 Task: Create a due date automation trigger when advanced on, 2 working days before a card is due add fields with custom fields "Resume" completed at 11:00 AM.
Action: Mouse moved to (991, 79)
Screenshot: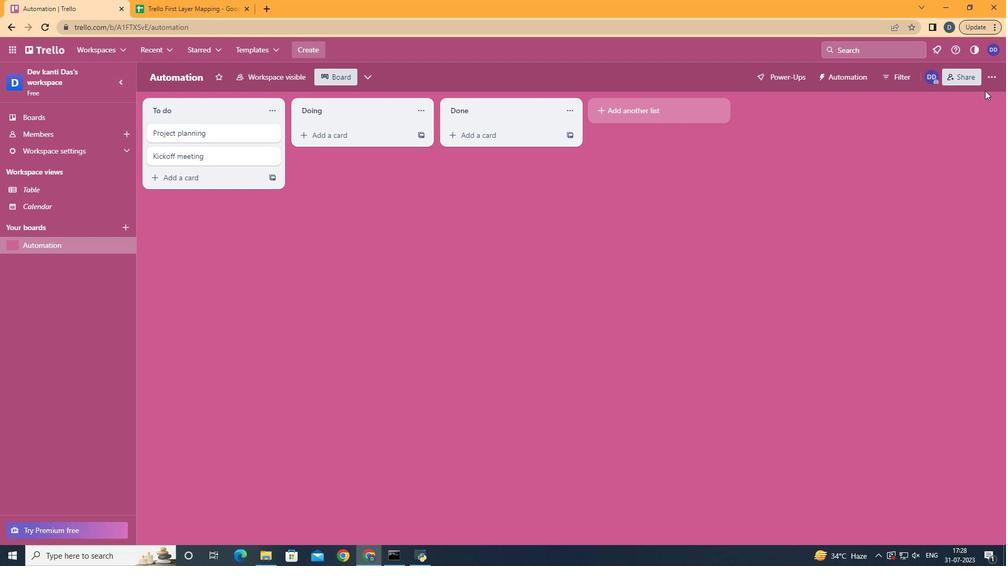 
Action: Mouse pressed left at (991, 79)
Screenshot: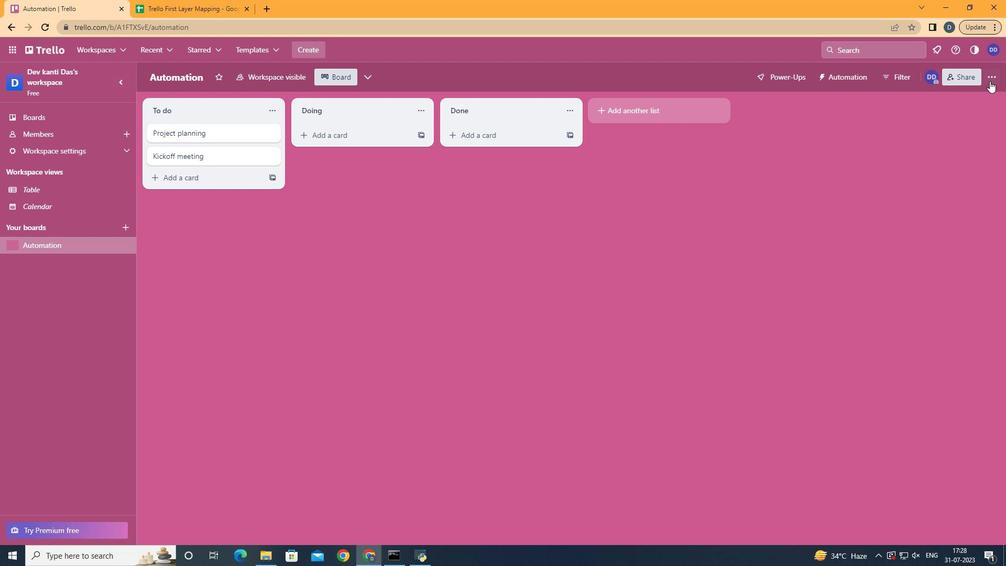
Action: Mouse moved to (896, 220)
Screenshot: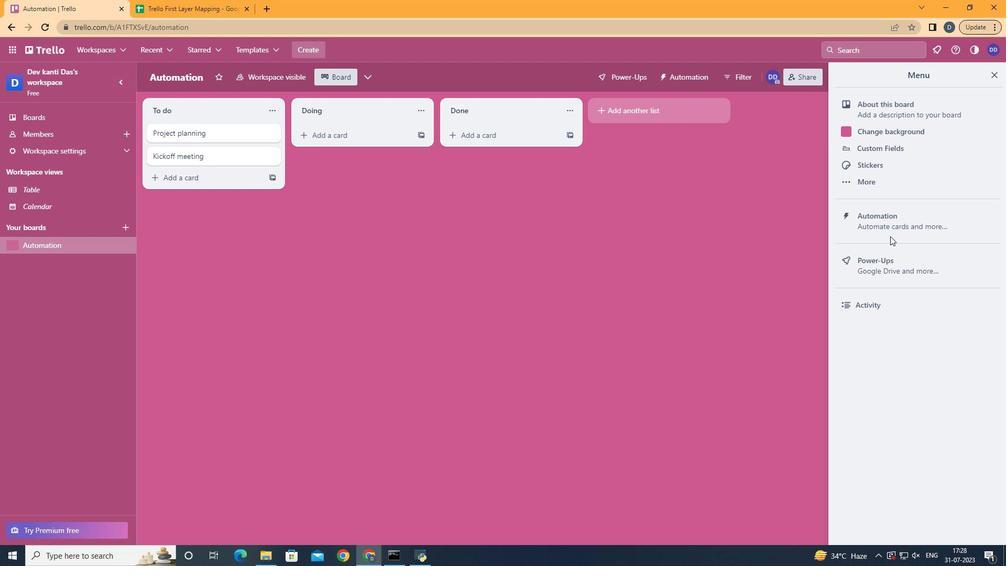 
Action: Mouse pressed left at (896, 220)
Screenshot: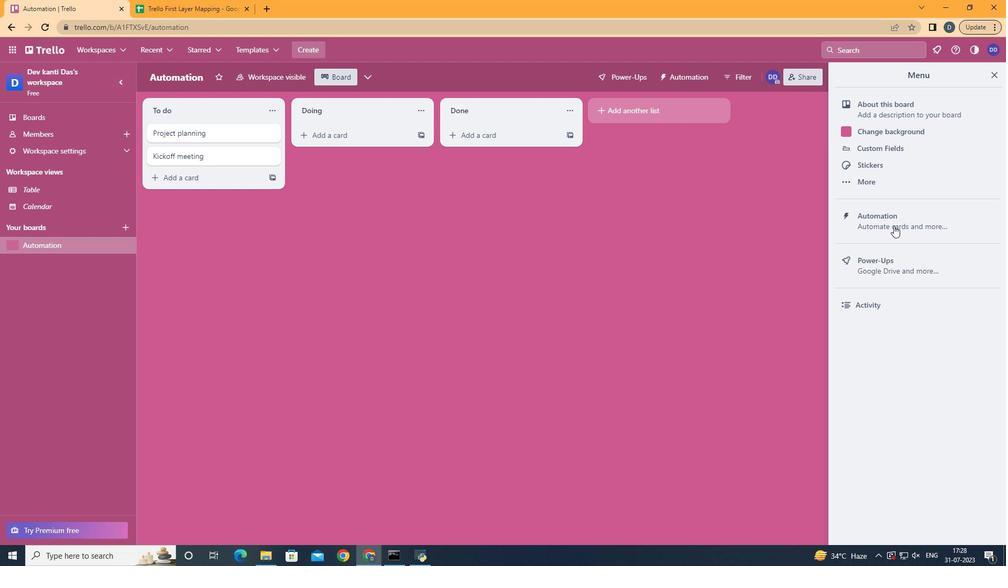 
Action: Mouse moved to (202, 205)
Screenshot: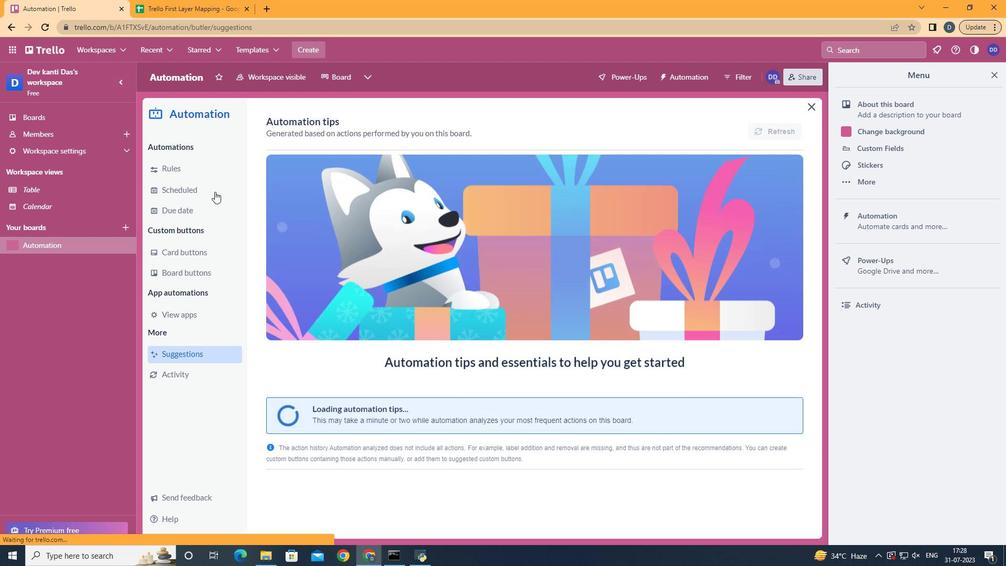 
Action: Mouse pressed left at (202, 205)
Screenshot: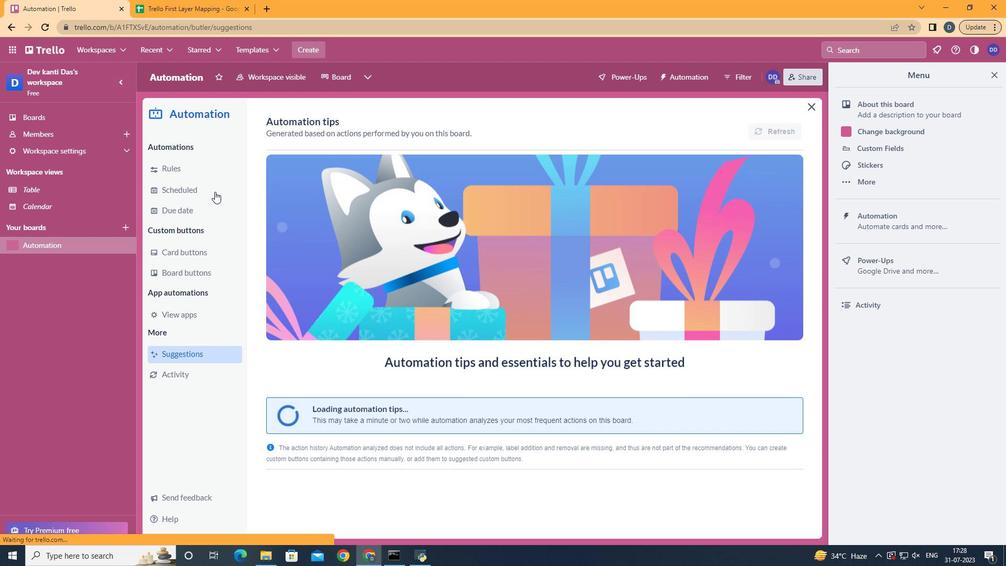 
Action: Mouse moved to (728, 128)
Screenshot: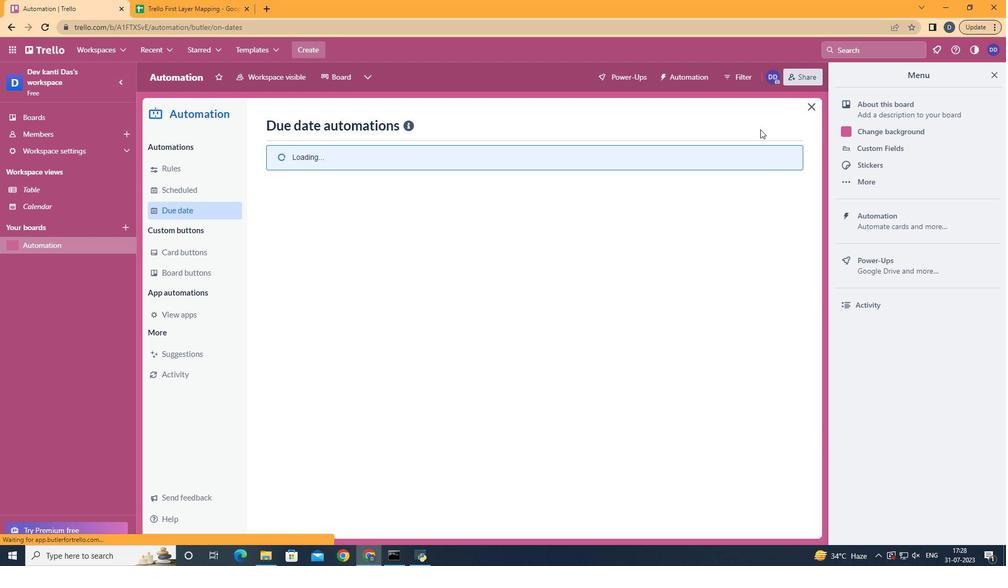 
Action: Mouse pressed left at (728, 128)
Screenshot: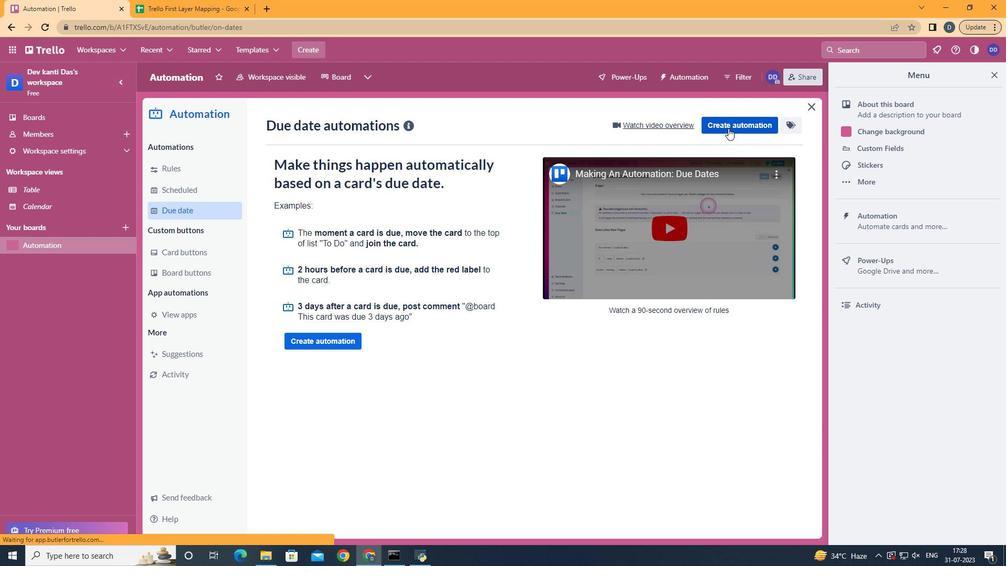 
Action: Mouse moved to (597, 222)
Screenshot: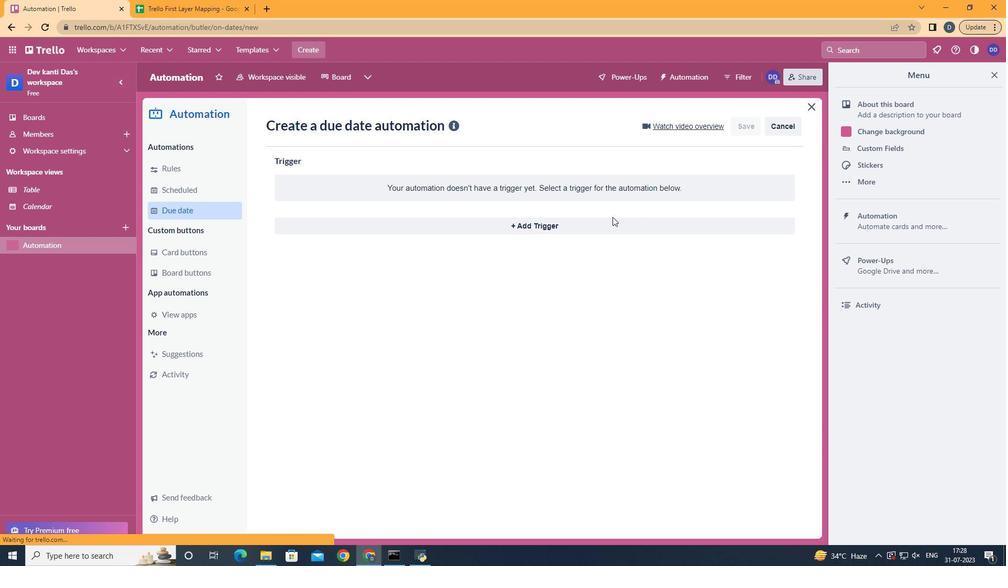 
Action: Mouse pressed left at (597, 222)
Screenshot: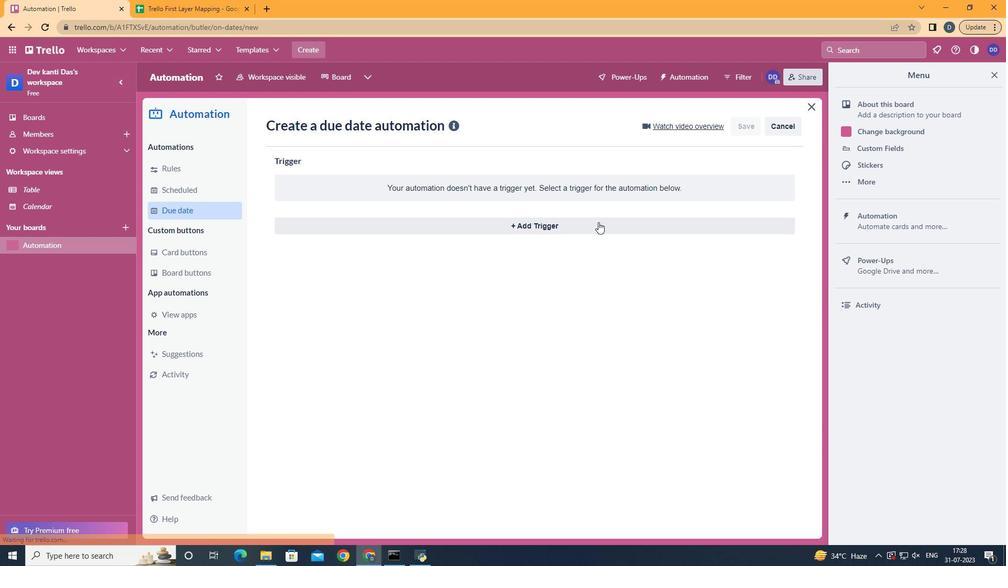 
Action: Mouse moved to (337, 425)
Screenshot: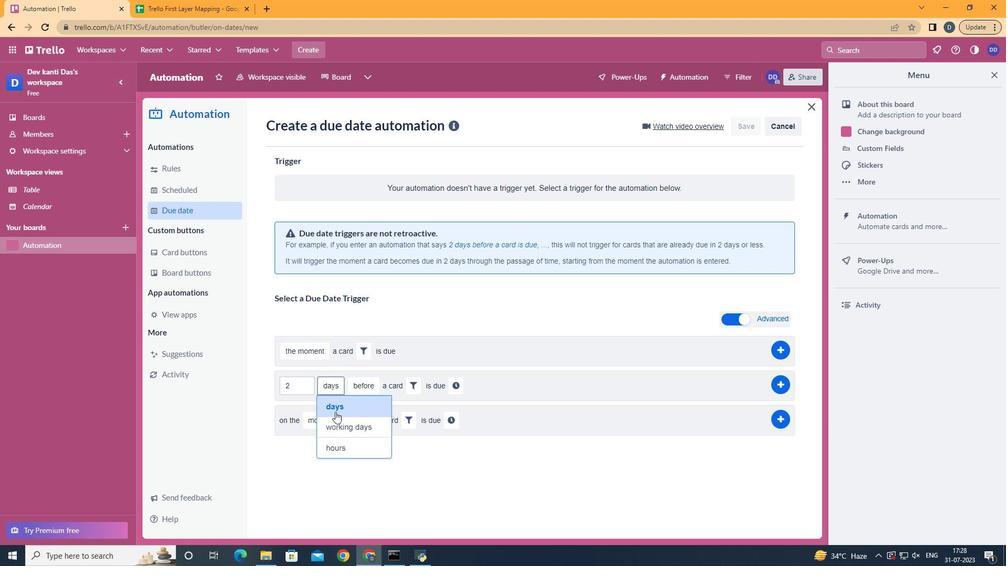 
Action: Mouse pressed left at (337, 425)
Screenshot: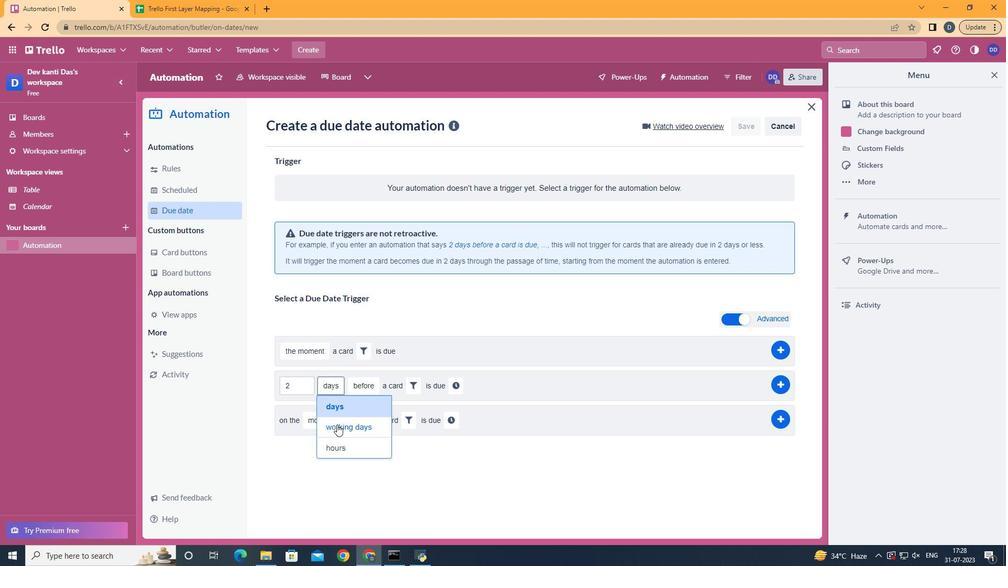 
Action: Mouse moved to (447, 387)
Screenshot: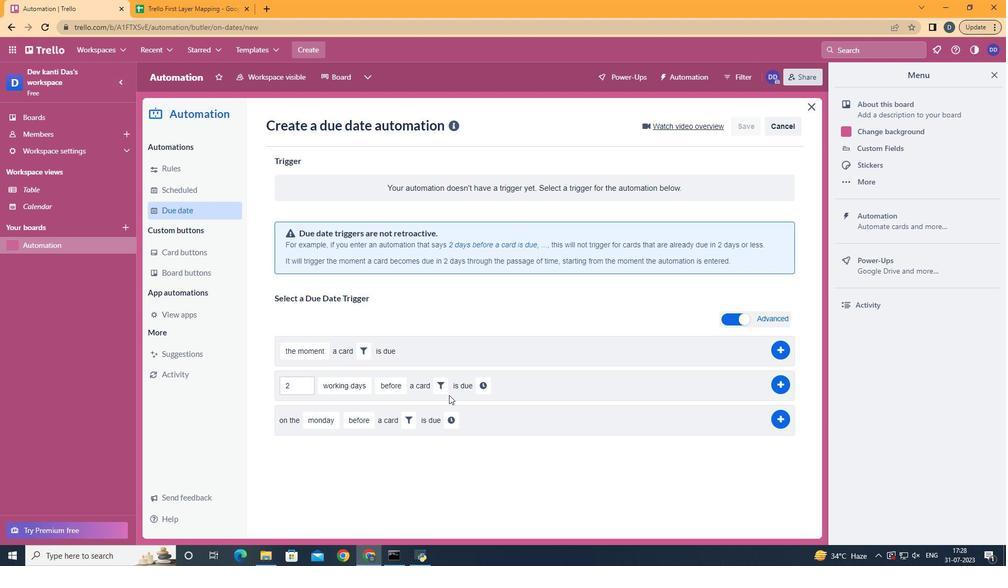 
Action: Mouse pressed left at (447, 387)
Screenshot: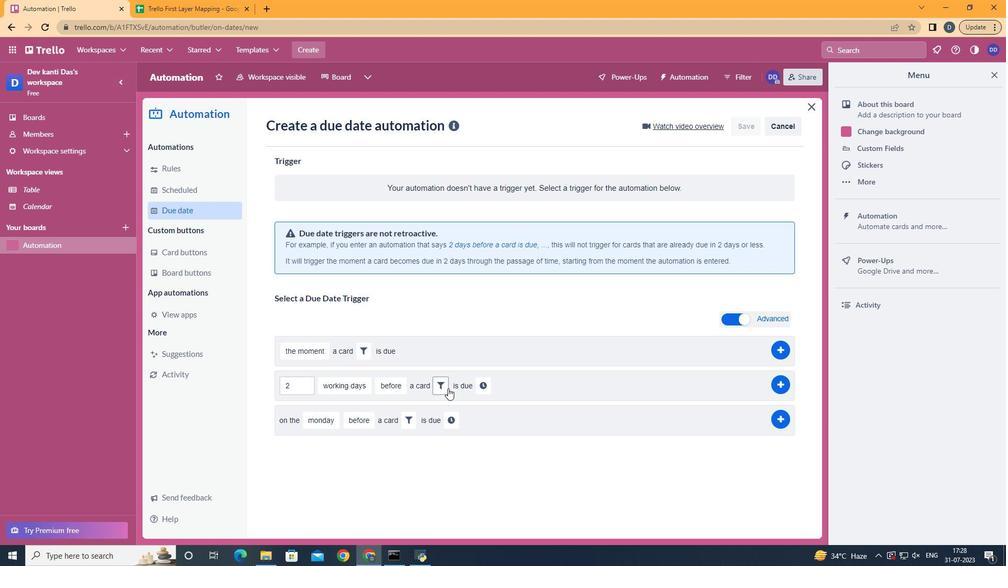 
Action: Mouse moved to (606, 422)
Screenshot: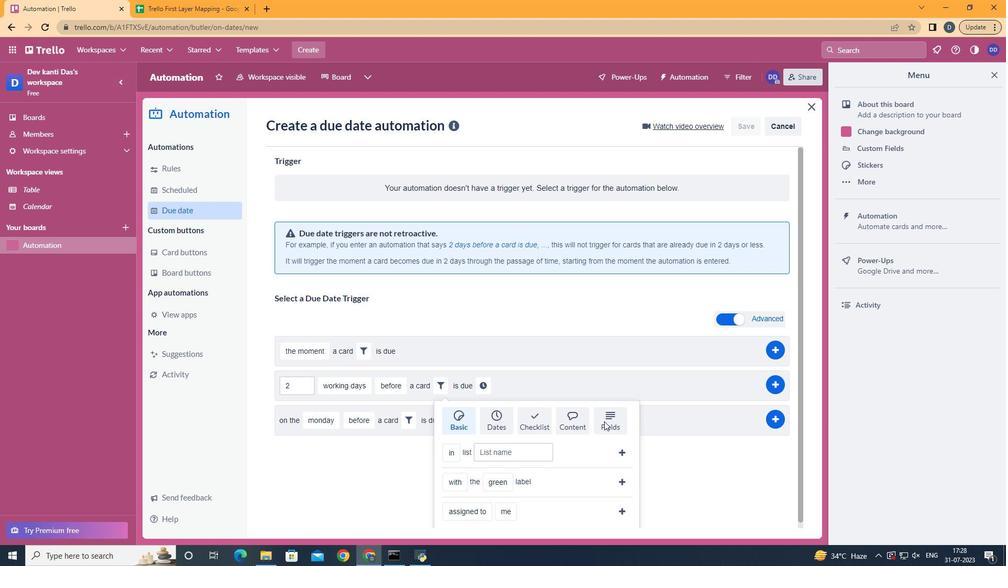 
Action: Mouse pressed left at (606, 422)
Screenshot: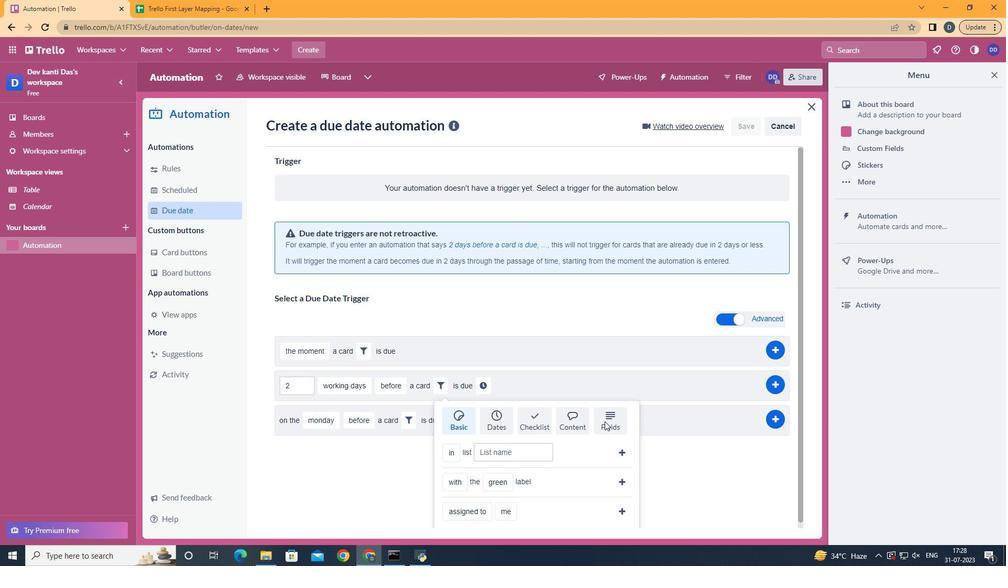 
Action: Mouse moved to (576, 441)
Screenshot: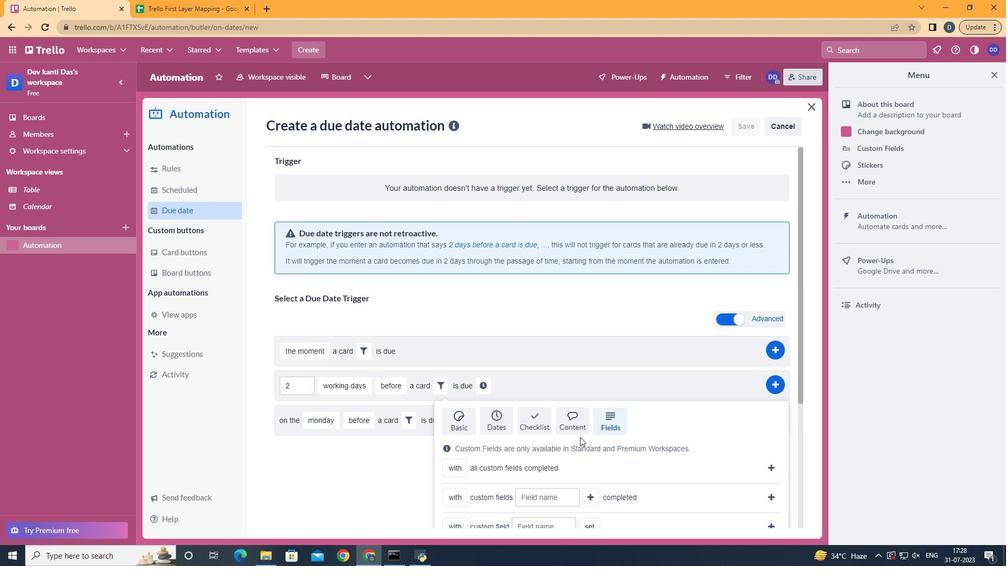 
Action: Mouse scrolled (576, 440) with delta (0, 0)
Screenshot: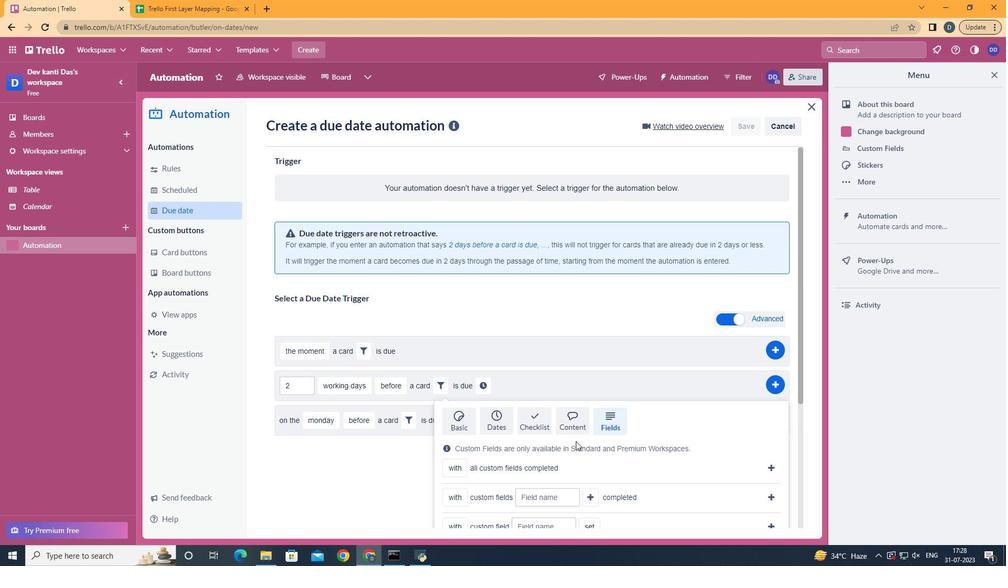 
Action: Mouse scrolled (576, 440) with delta (0, 0)
Screenshot: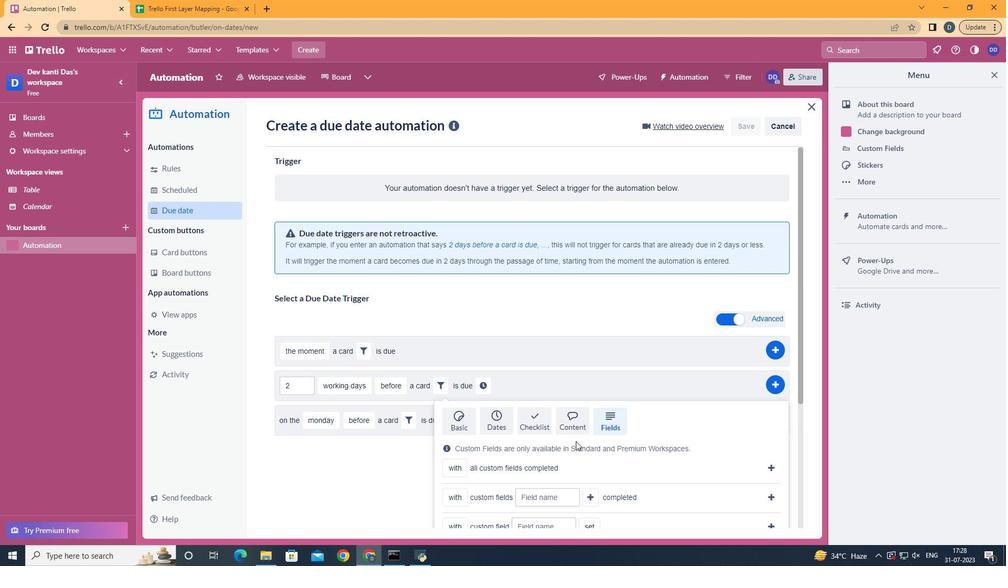 
Action: Mouse scrolled (576, 440) with delta (0, 0)
Screenshot: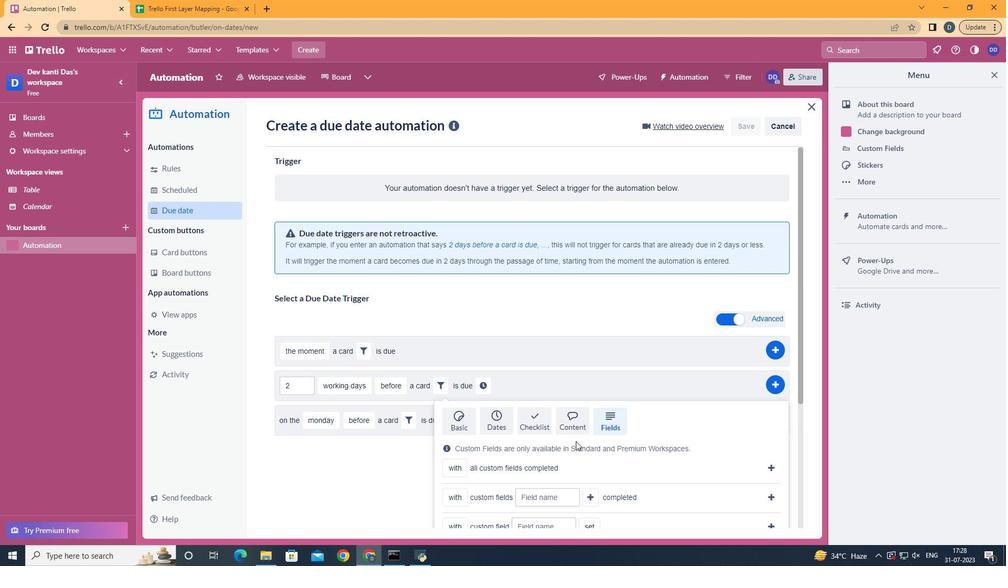 
Action: Mouse scrolled (576, 440) with delta (0, 0)
Screenshot: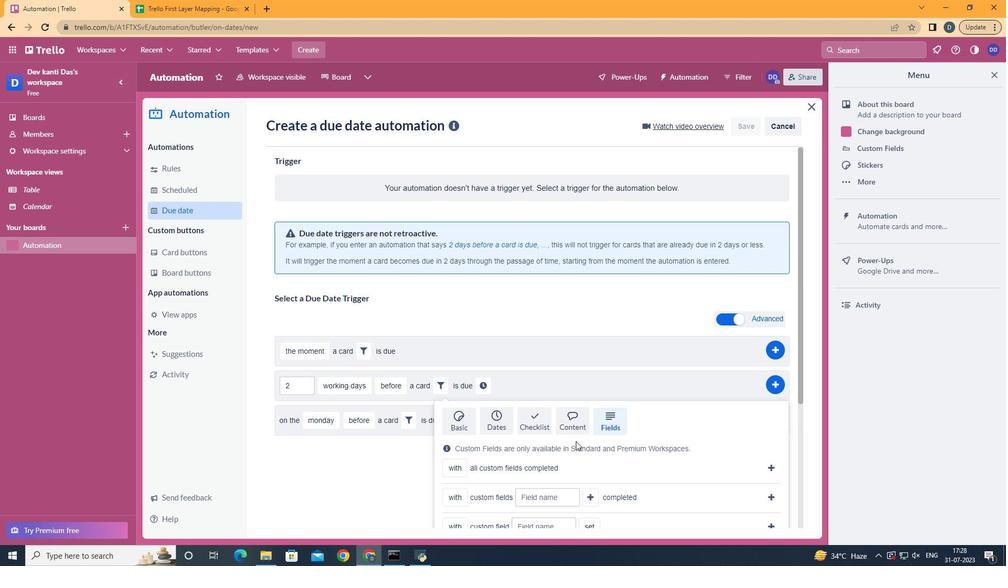 
Action: Mouse moved to (456, 331)
Screenshot: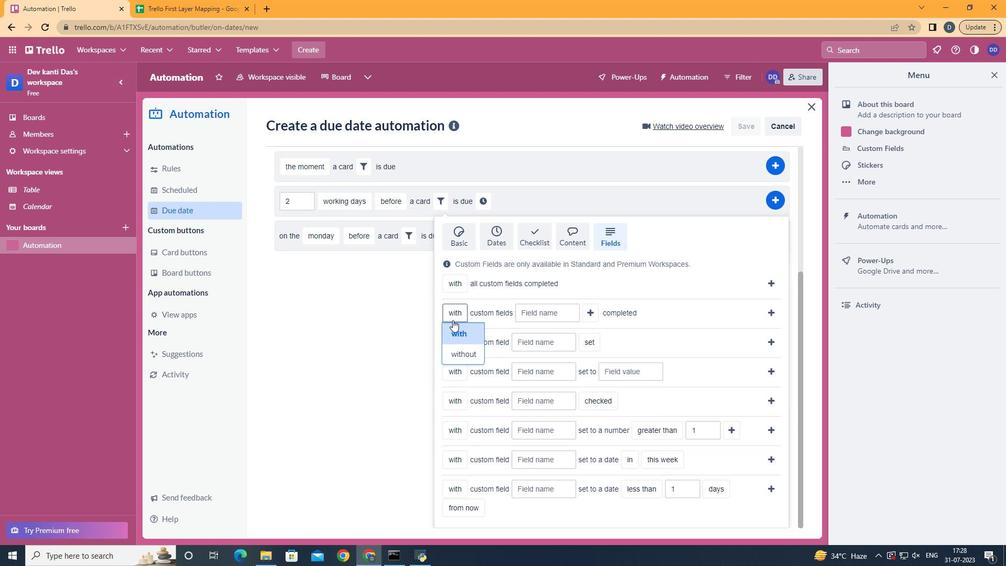 
Action: Mouse pressed left at (456, 331)
Screenshot: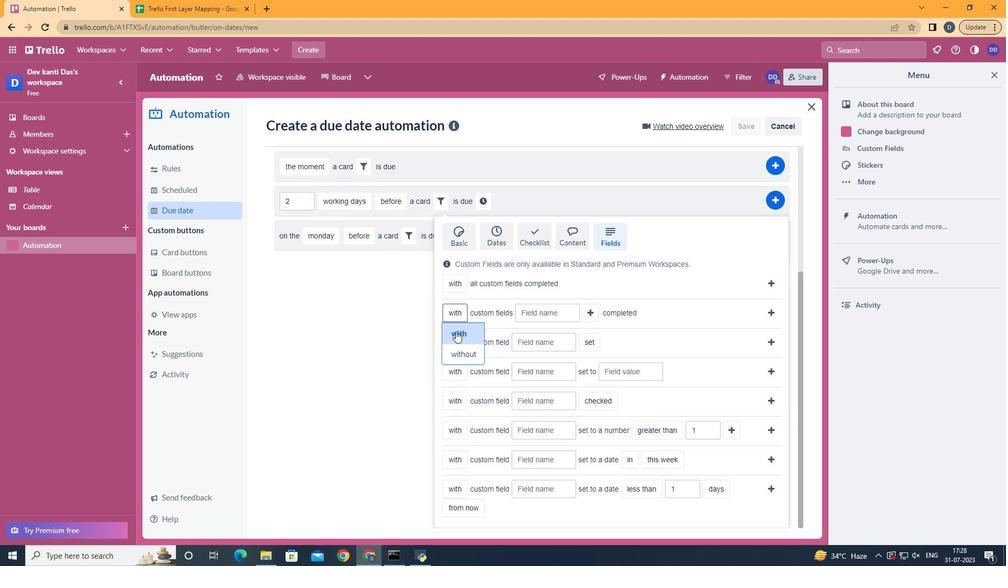 
Action: Mouse moved to (527, 315)
Screenshot: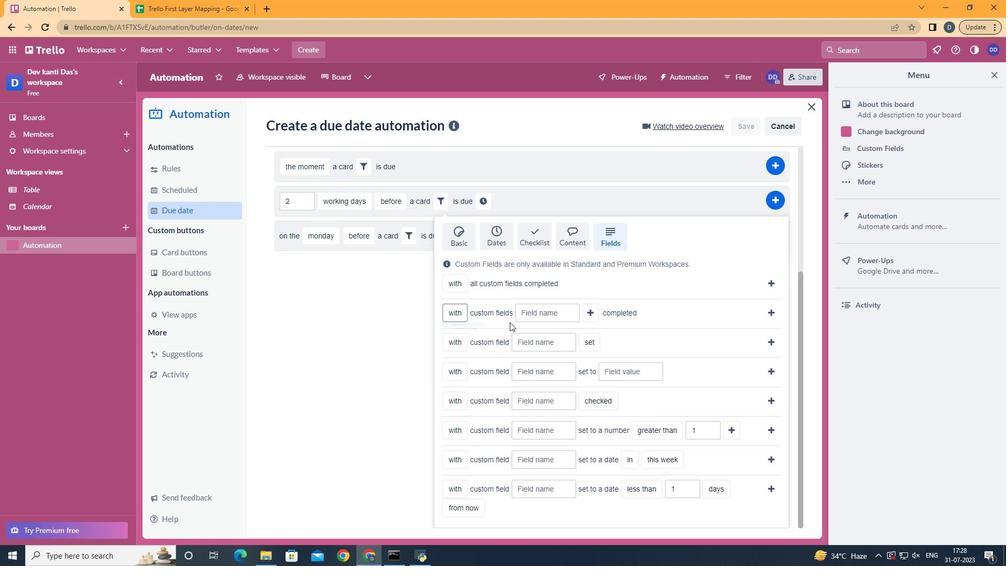 
Action: Mouse pressed left at (527, 315)
Screenshot: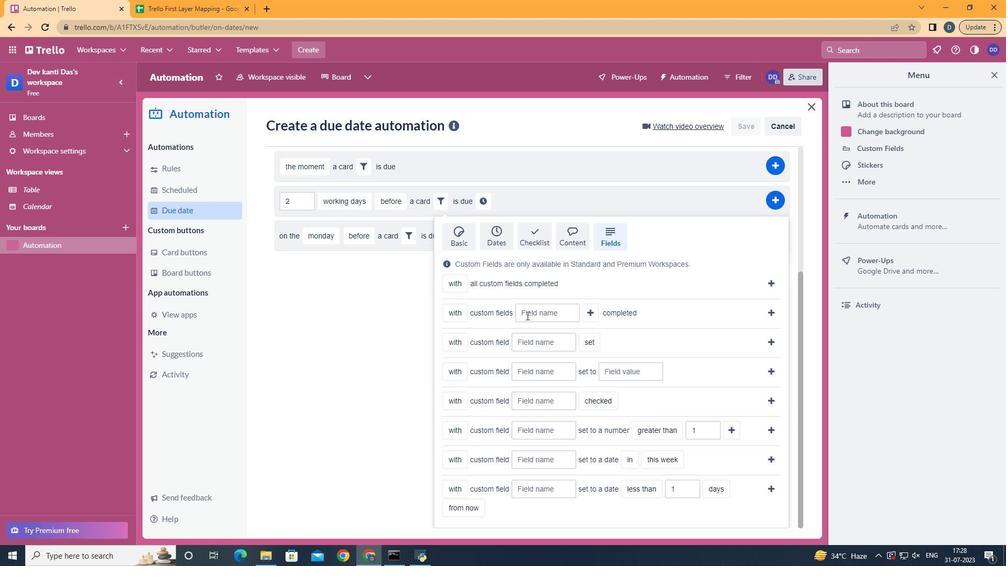 
Action: Key pressed <Key.shift>Resume
Screenshot: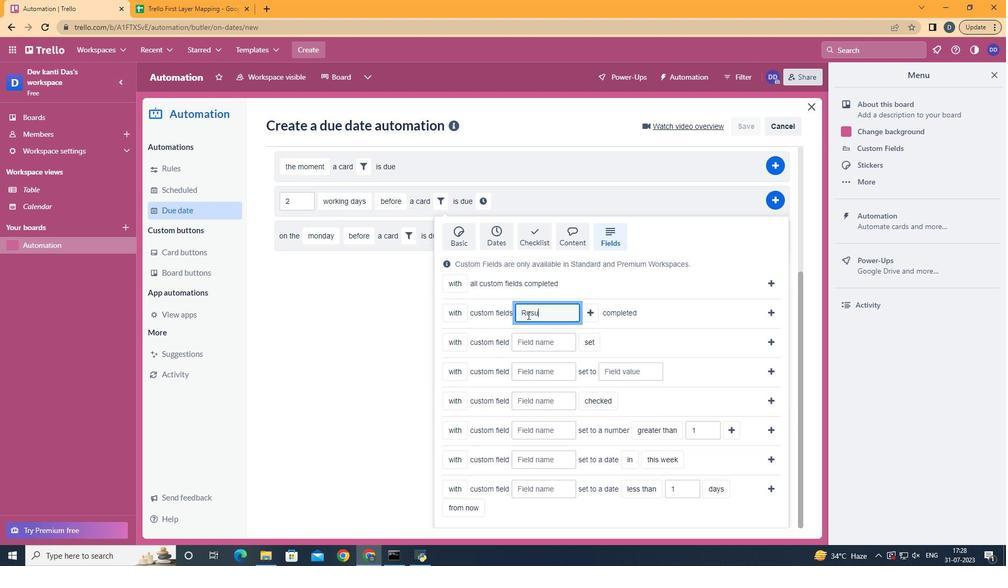 
Action: Mouse moved to (769, 307)
Screenshot: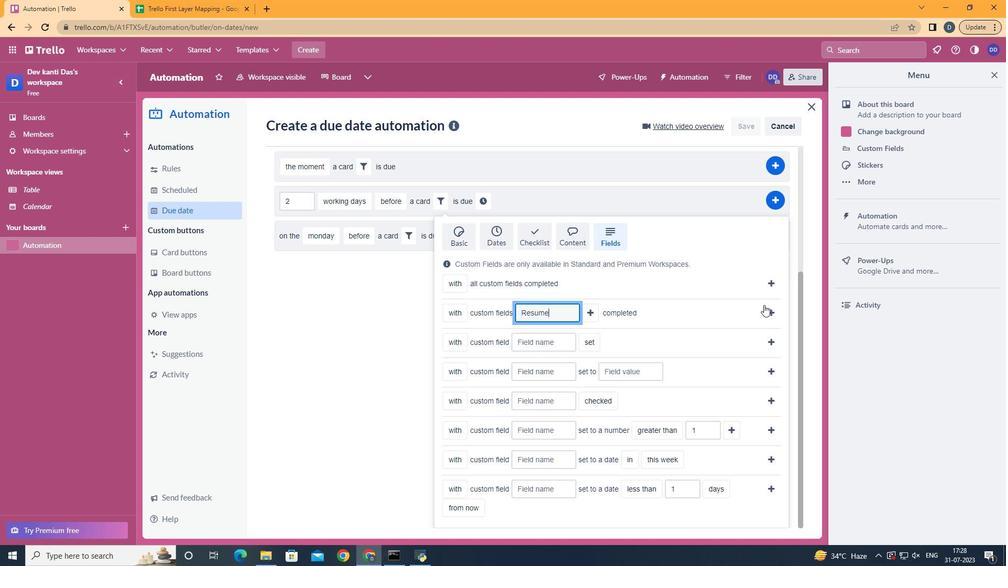 
Action: Mouse pressed left at (769, 307)
Screenshot: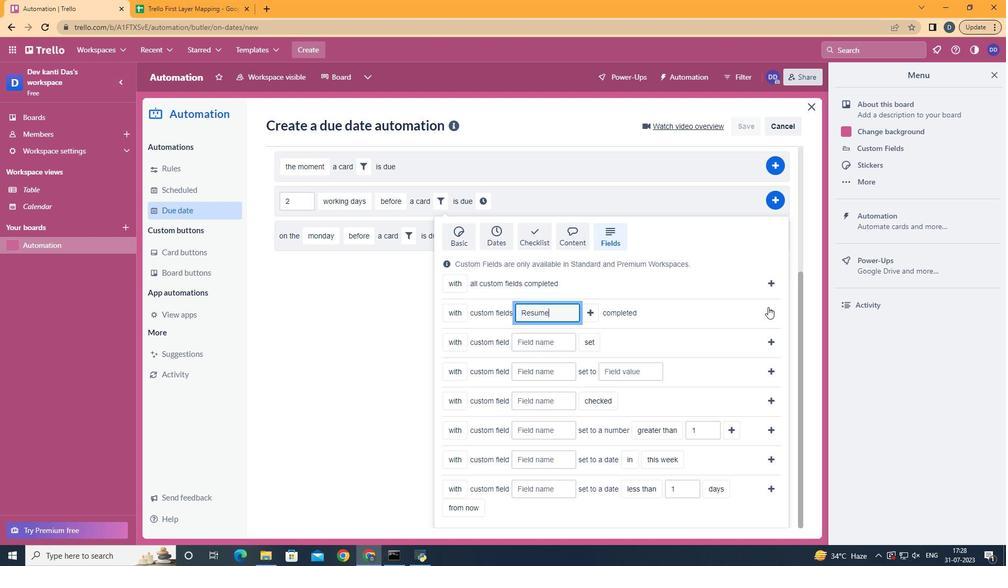 
Action: Mouse moved to (635, 385)
Screenshot: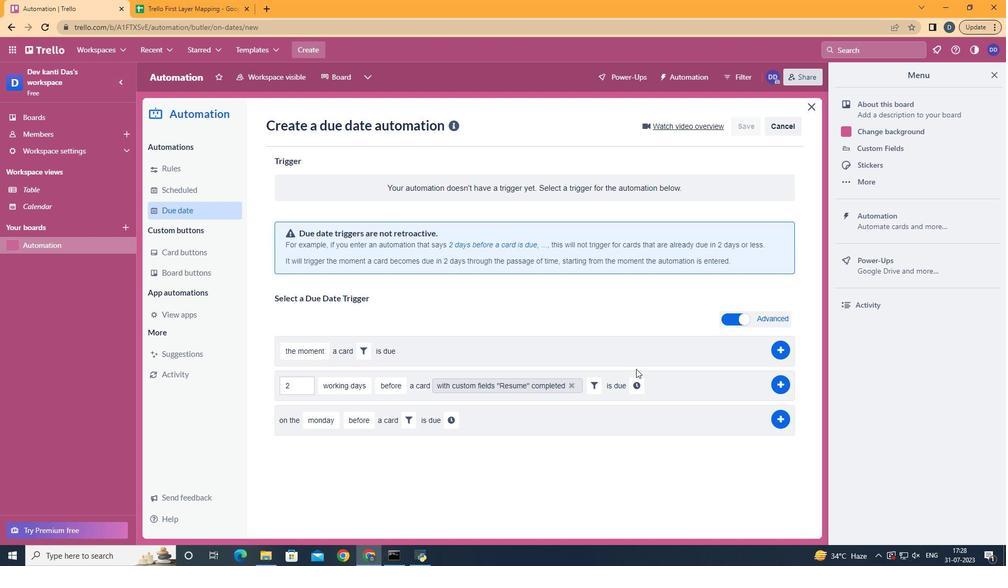 
Action: Mouse pressed left at (635, 385)
Screenshot: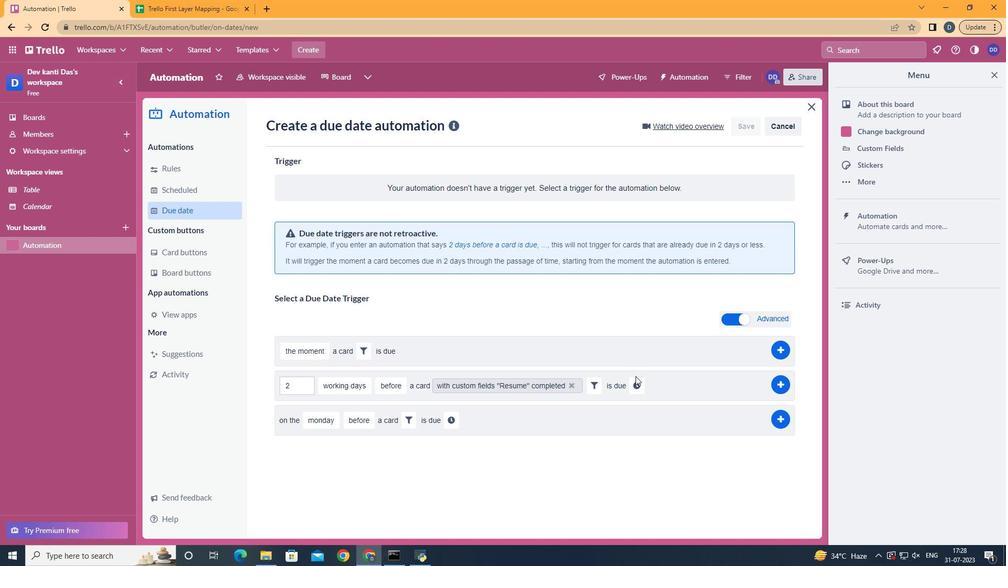 
Action: Mouse moved to (657, 384)
Screenshot: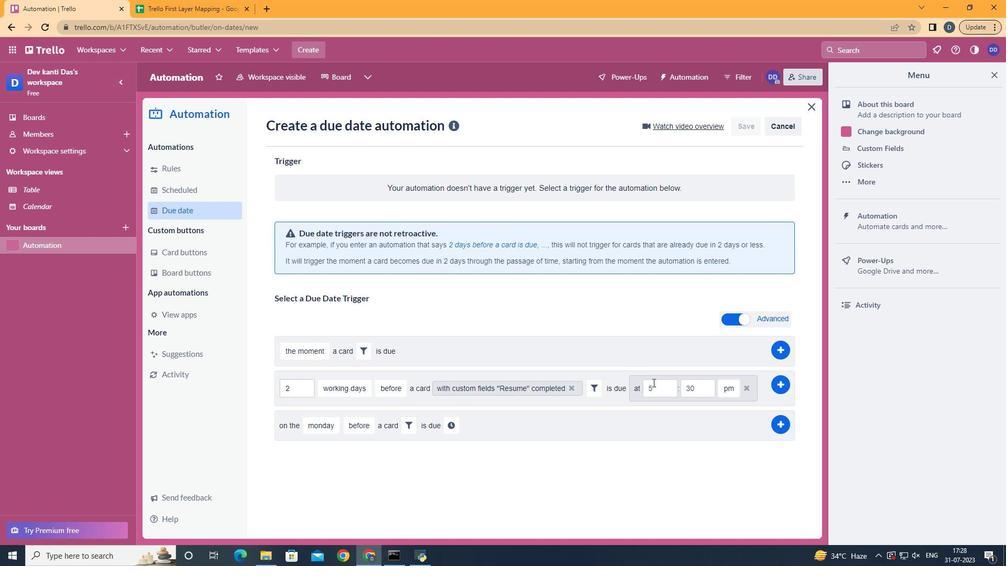 
Action: Mouse pressed left at (657, 384)
Screenshot: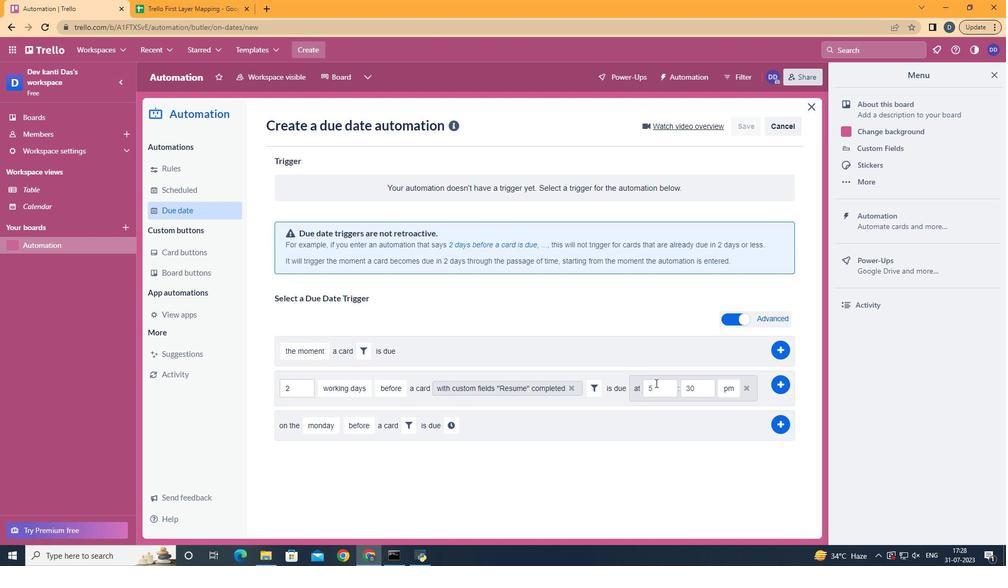 
Action: Key pressed <Key.backspace>11
Screenshot: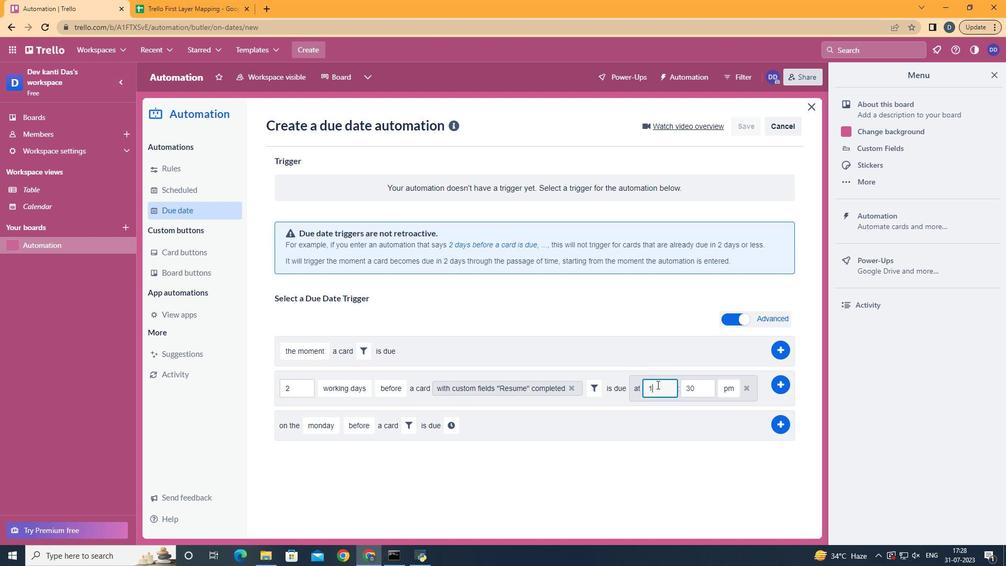 
Action: Mouse moved to (701, 387)
Screenshot: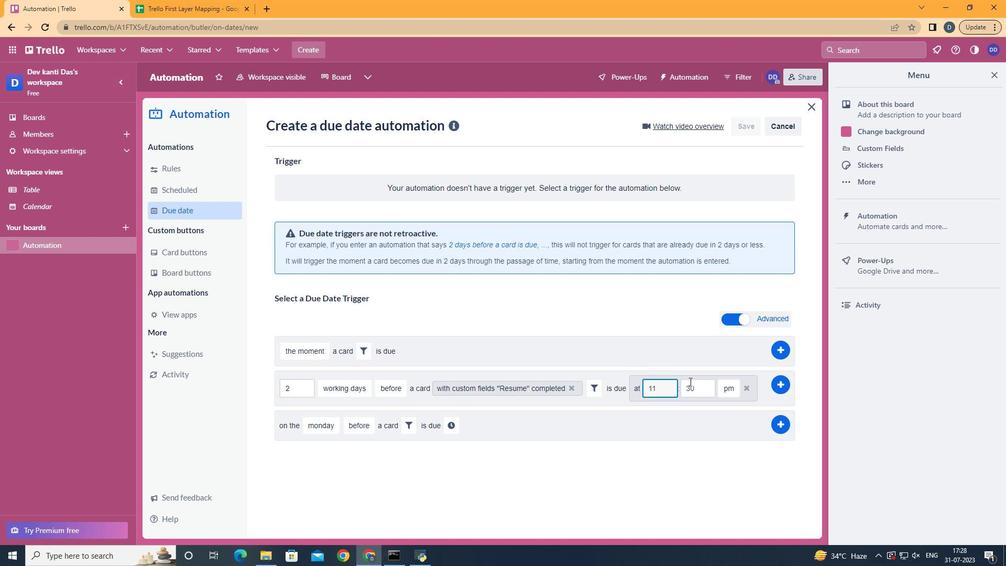 
Action: Mouse pressed left at (701, 387)
Screenshot: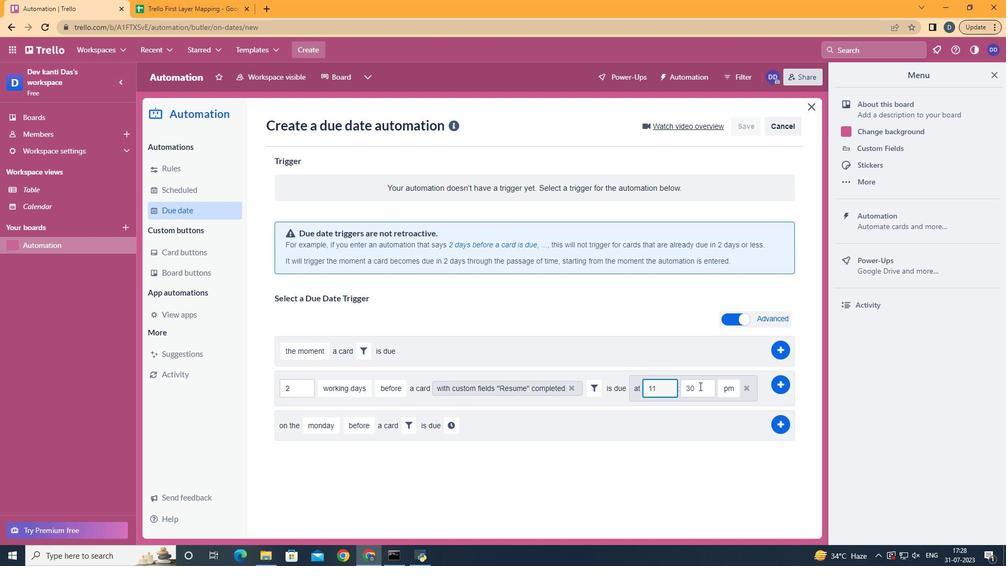 
Action: Key pressed <Key.backspace><Key.backspace>00
Screenshot: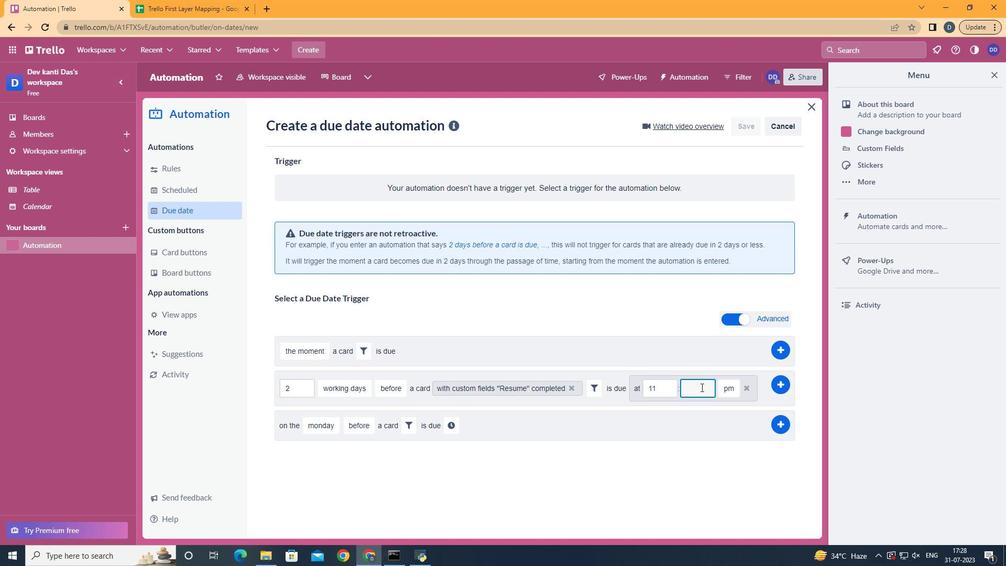 
Action: Mouse moved to (728, 404)
Screenshot: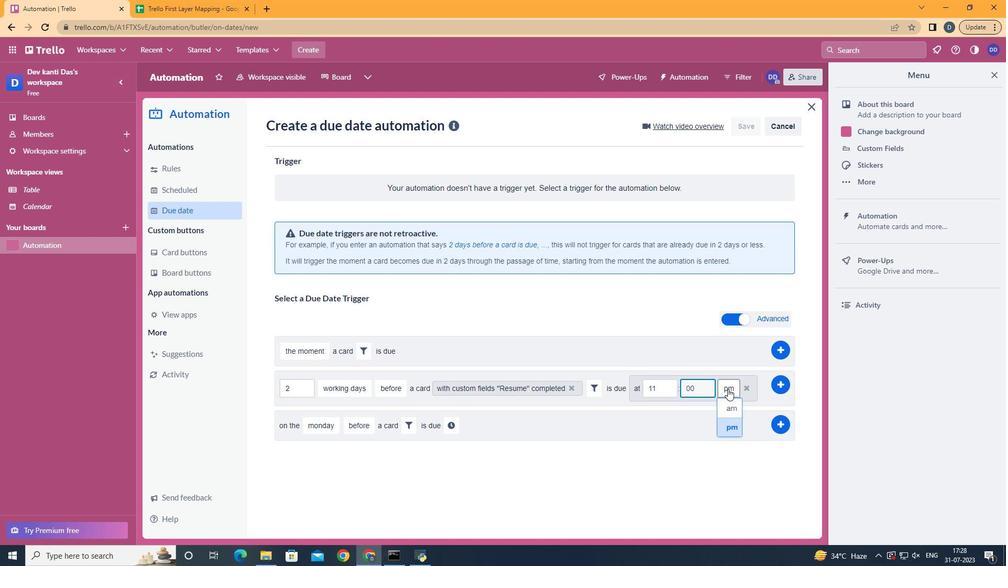 
Action: Mouse pressed left at (728, 404)
Screenshot: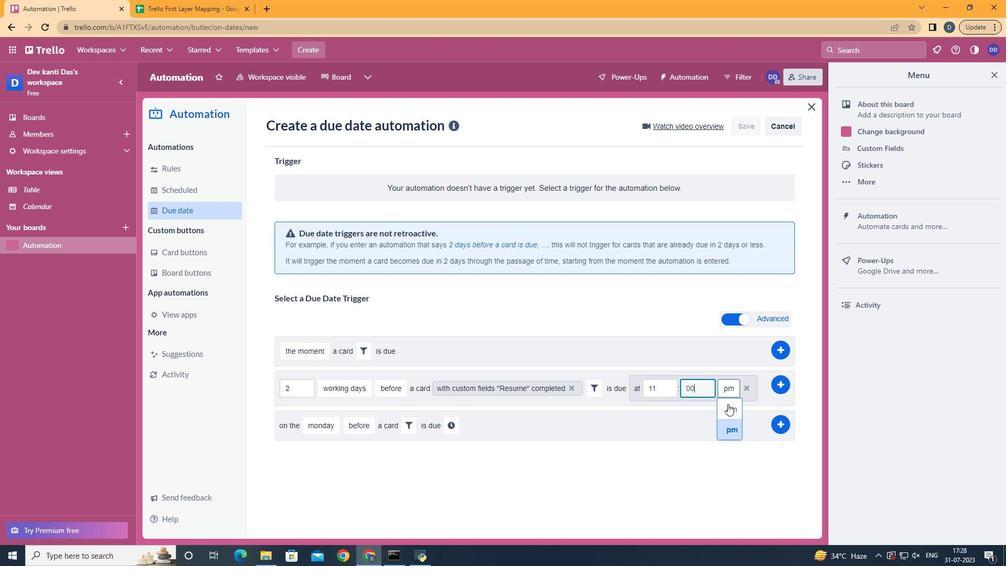 
Action: Mouse moved to (780, 383)
Screenshot: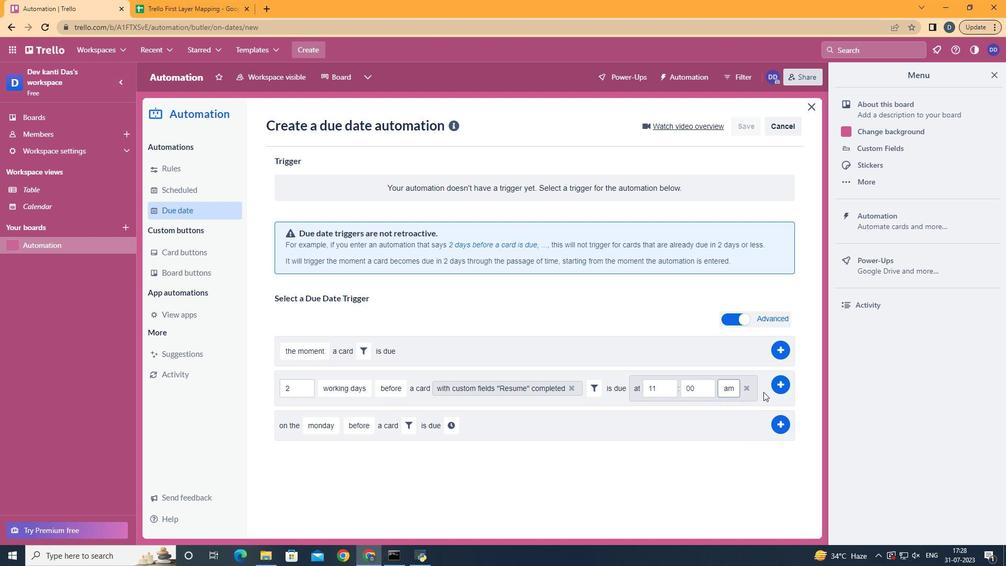 
Action: Mouse pressed left at (780, 383)
Screenshot: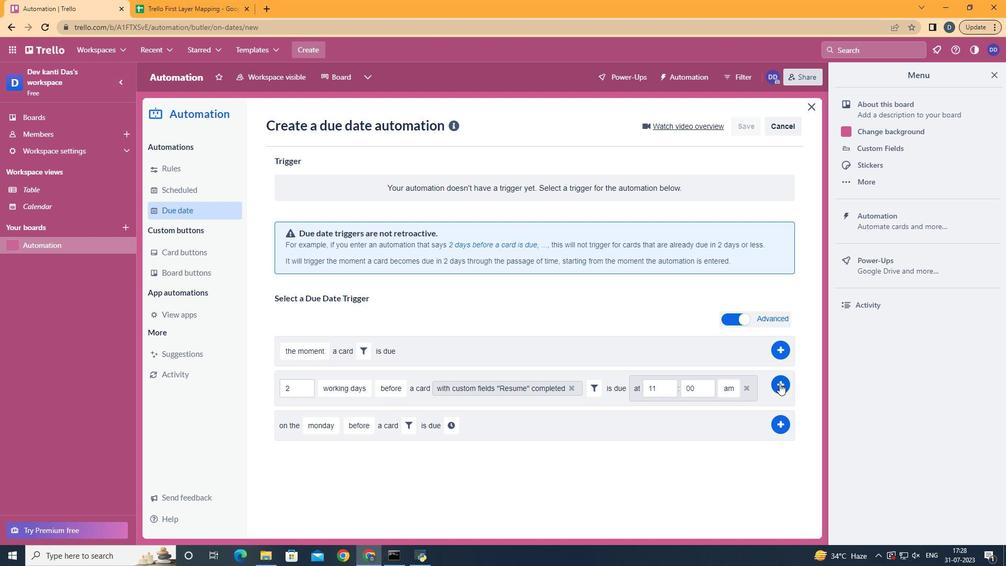 
Action: Mouse moved to (404, 304)
Screenshot: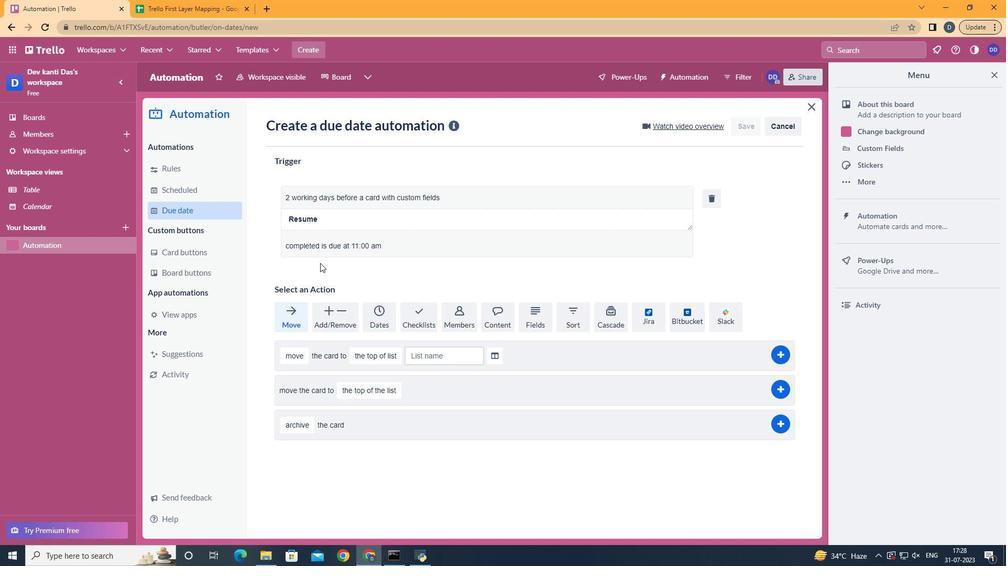 
